 Task: Add Swaggerty's Farm All Natural Breakfast Sausage Roll, Hot to the cart.
Action: Mouse moved to (61, 117)
Screenshot: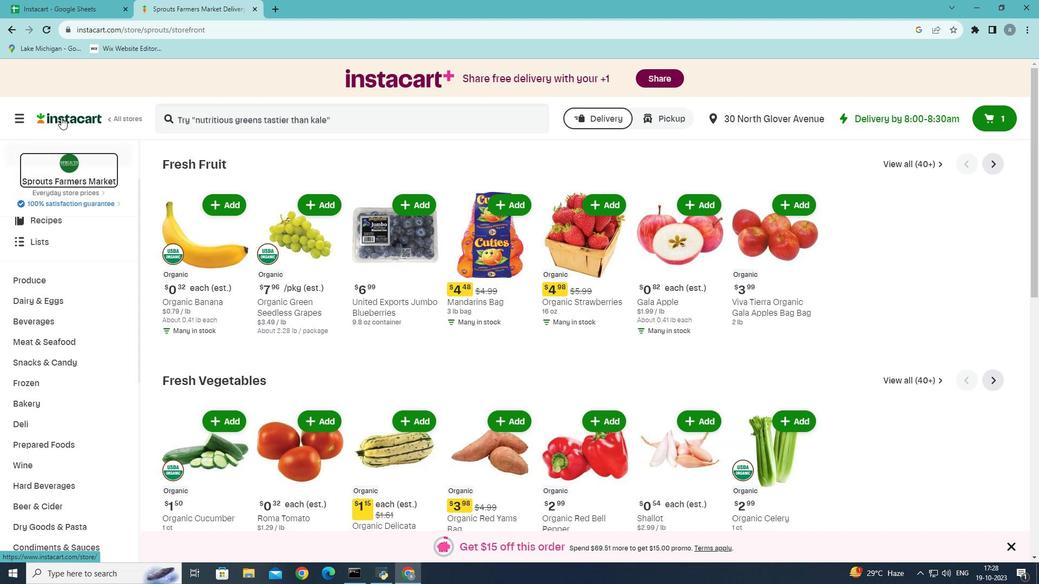
Action: Mouse pressed left at (61, 117)
Screenshot: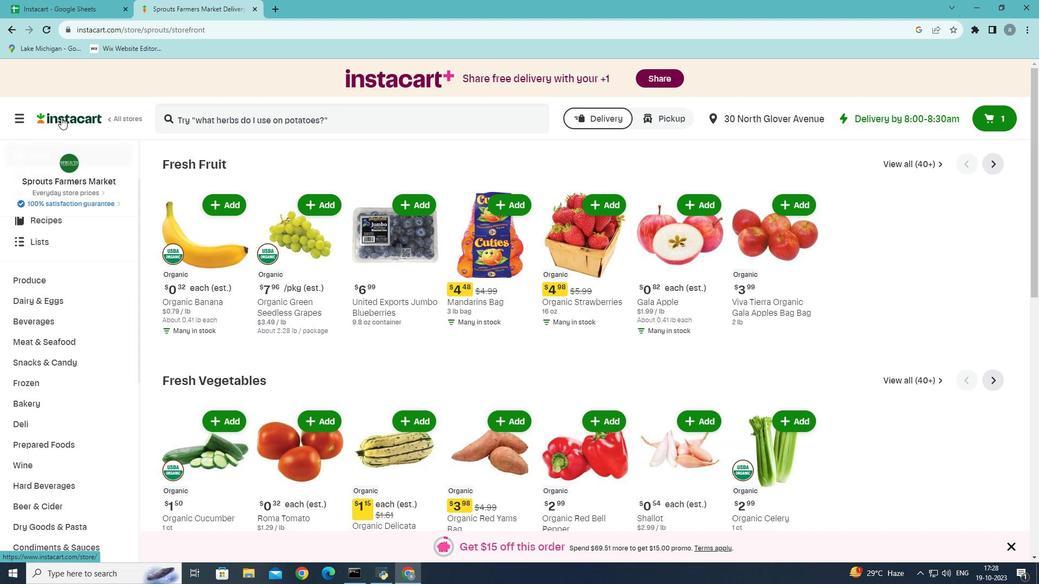 
Action: Mouse moved to (254, 117)
Screenshot: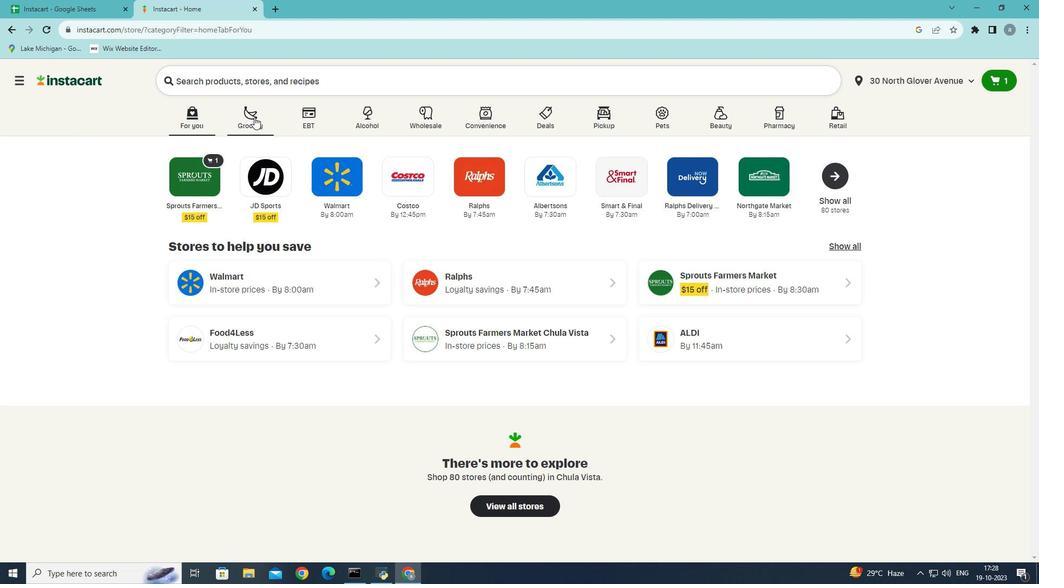 
Action: Mouse pressed left at (254, 117)
Screenshot: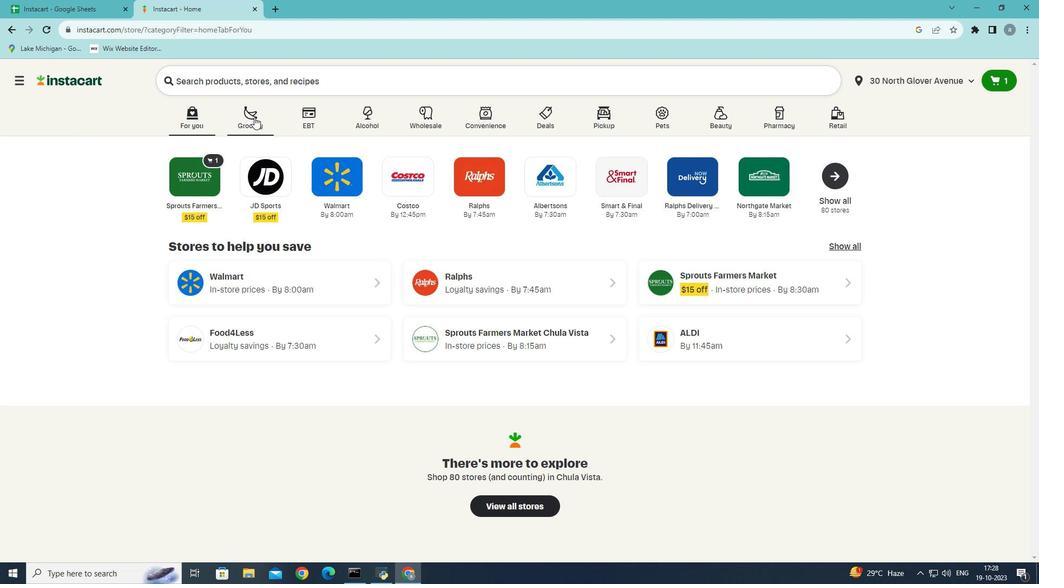 
Action: Mouse moved to (226, 317)
Screenshot: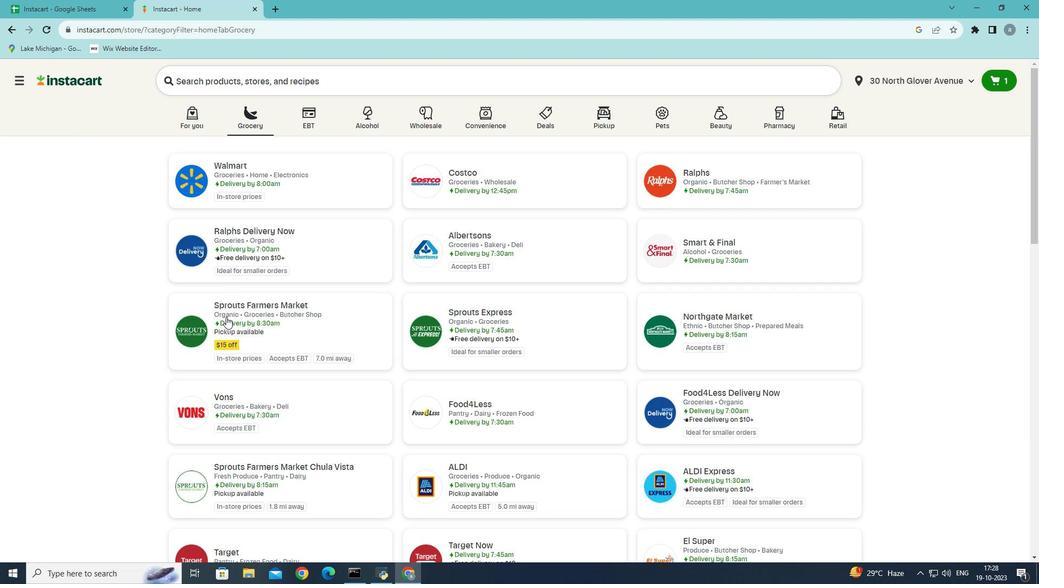 
Action: Mouse pressed left at (226, 317)
Screenshot: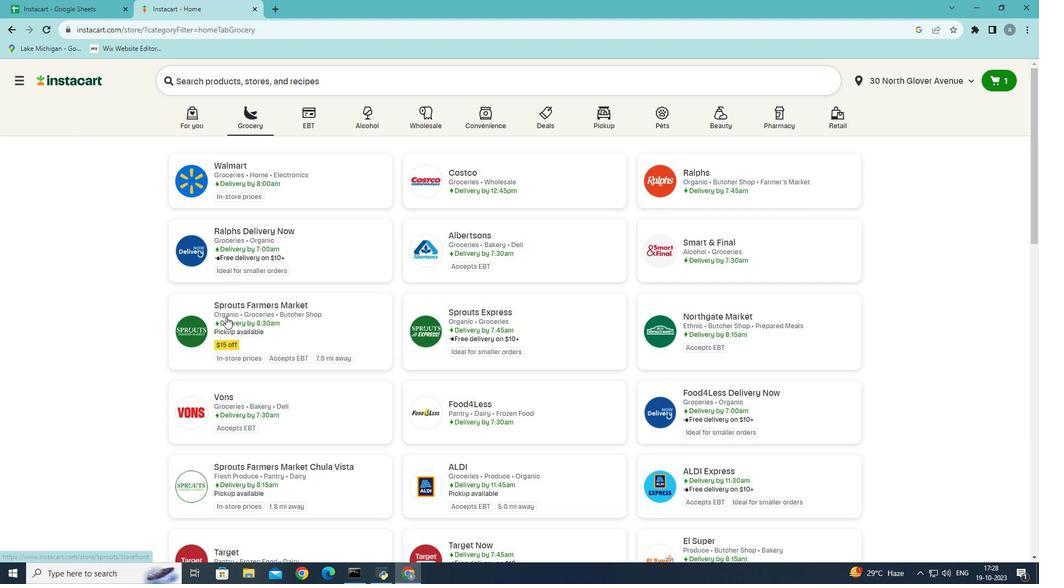 
Action: Mouse moved to (57, 449)
Screenshot: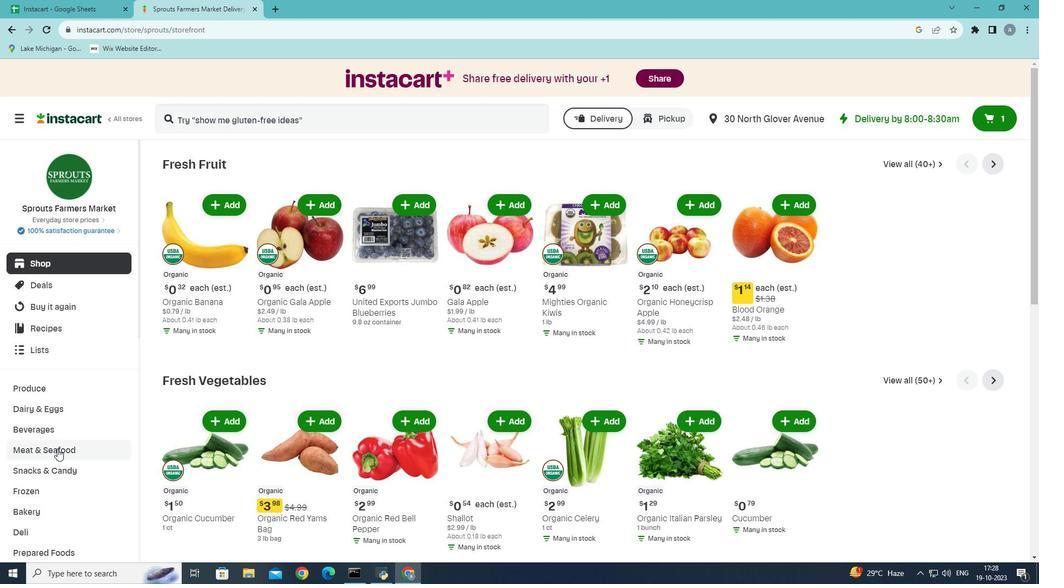 
Action: Mouse pressed left at (57, 449)
Screenshot: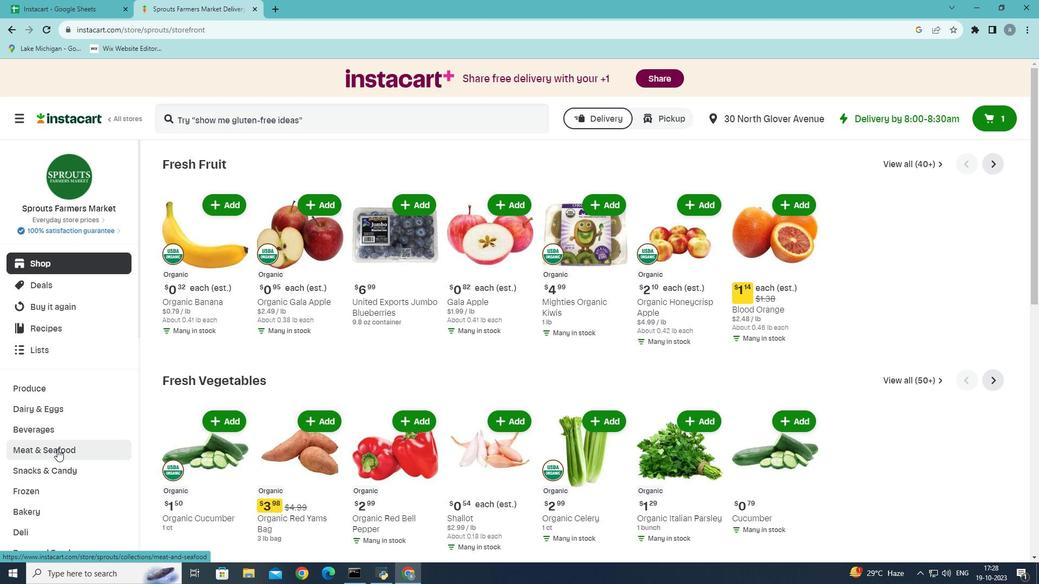 
Action: Mouse moved to (541, 191)
Screenshot: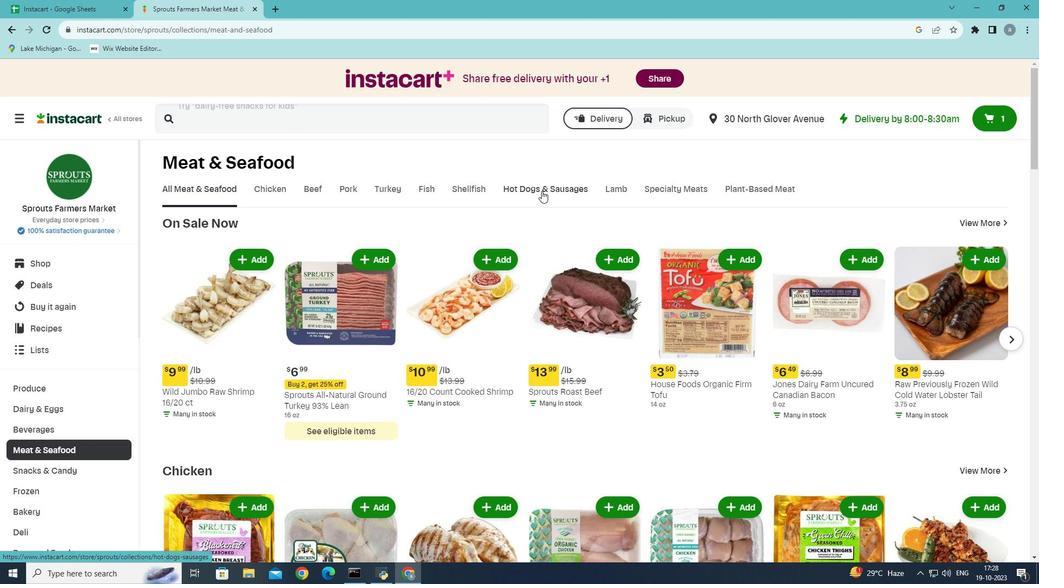
Action: Mouse pressed left at (541, 191)
Screenshot: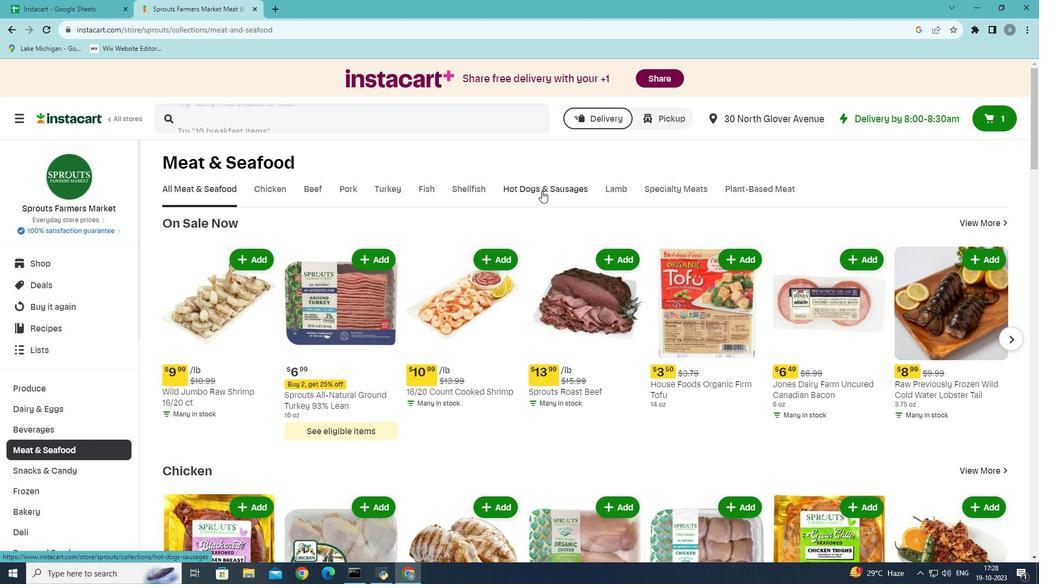 
Action: Mouse moved to (251, 238)
Screenshot: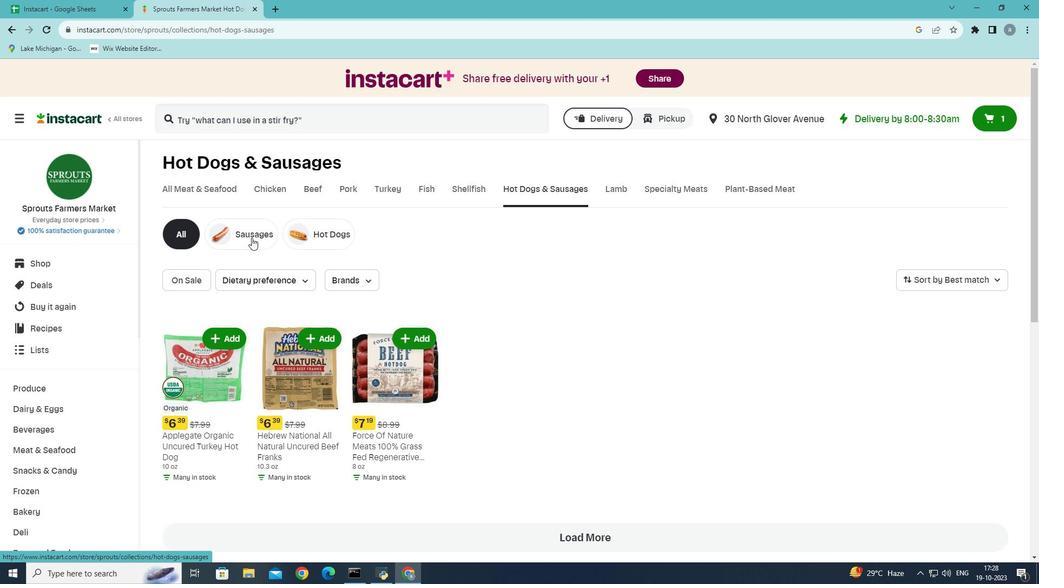 
Action: Mouse pressed left at (251, 238)
Screenshot: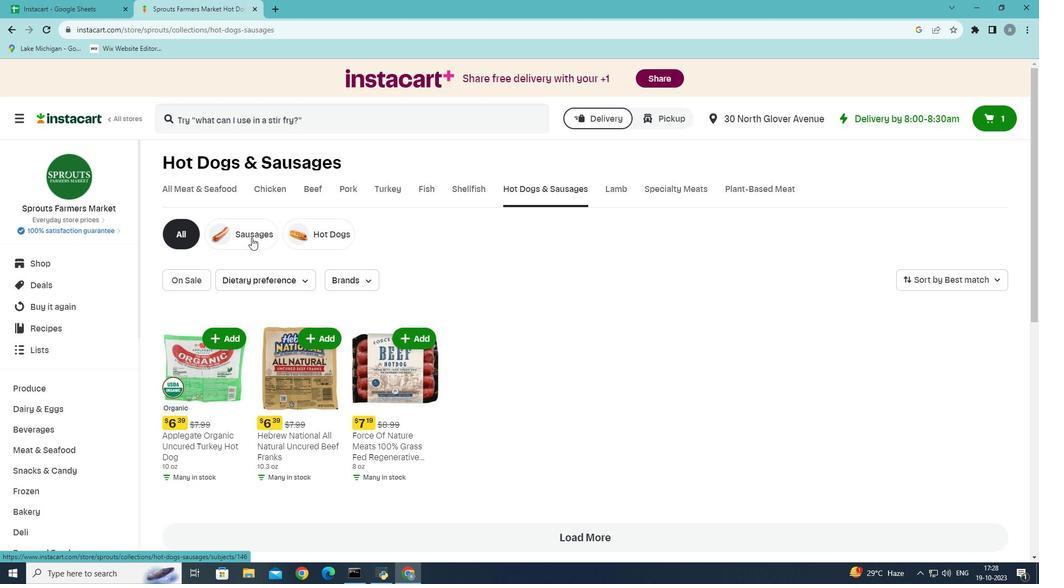 
Action: Mouse moved to (352, 372)
Screenshot: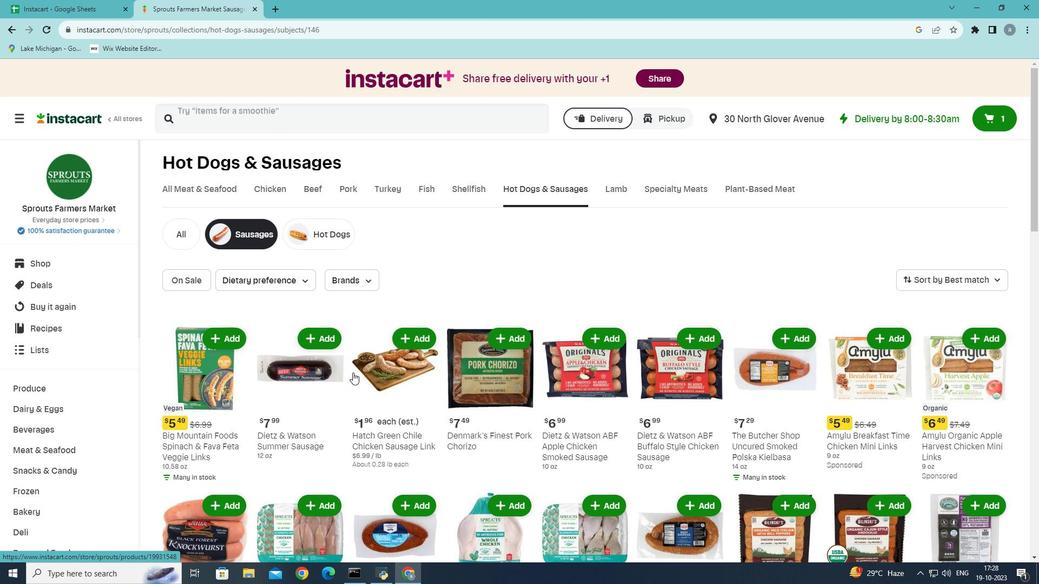 
Action: Mouse scrolled (352, 372) with delta (0, 0)
Screenshot: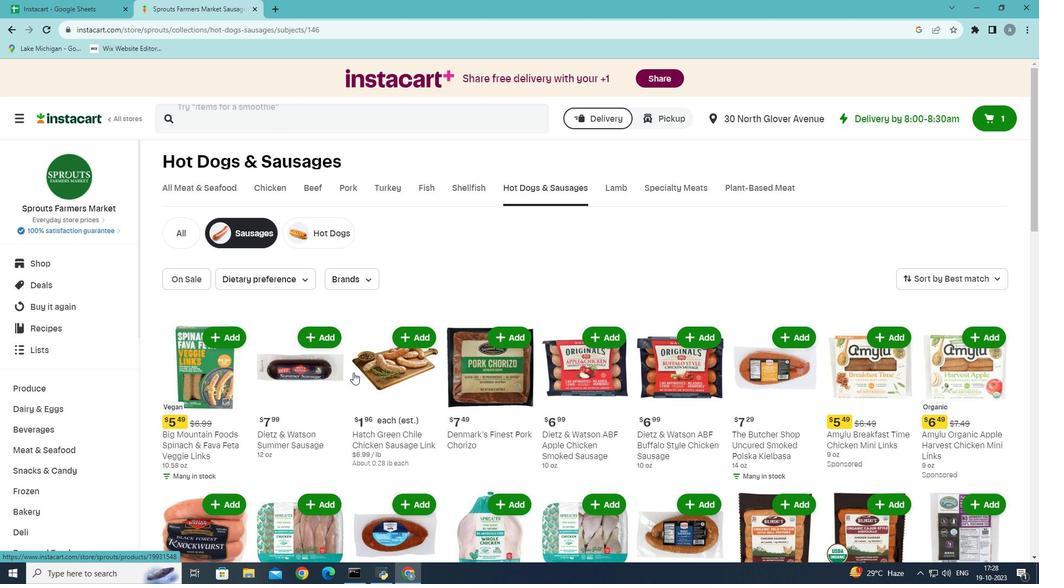 
Action: Mouse moved to (353, 372)
Screenshot: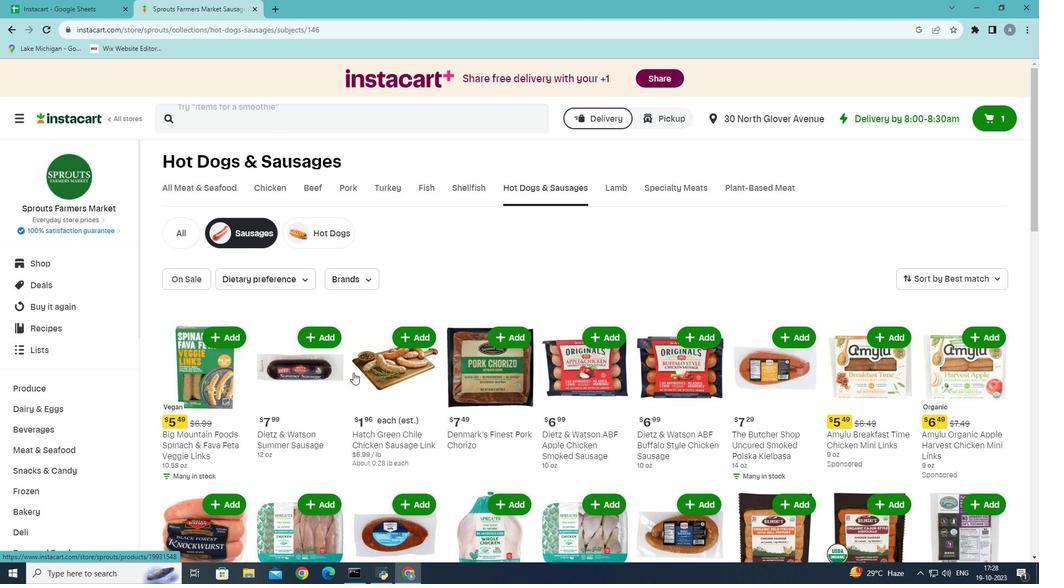 
Action: Mouse scrolled (353, 372) with delta (0, 0)
Screenshot: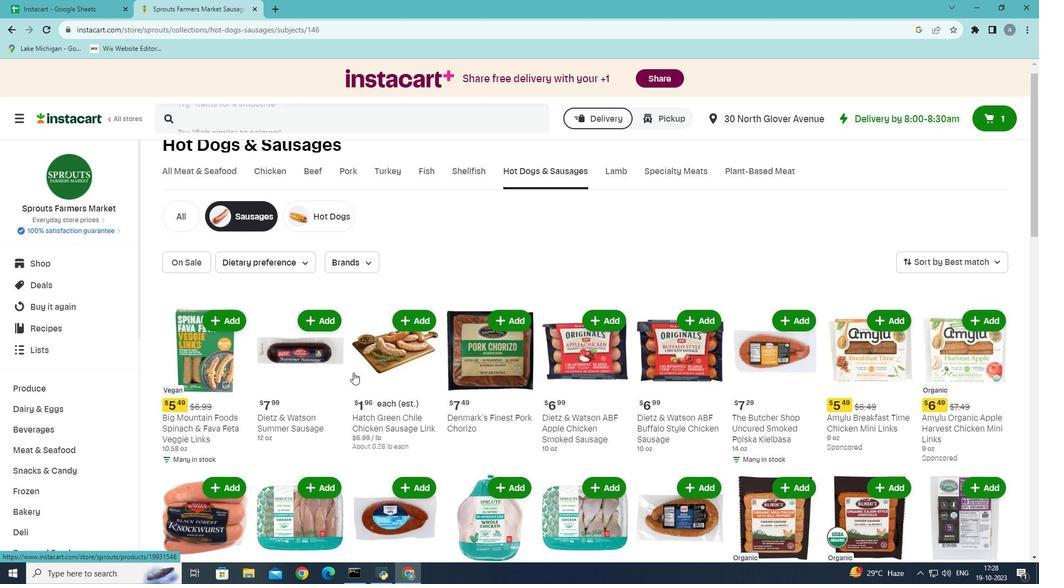 
Action: Mouse scrolled (353, 372) with delta (0, 0)
Screenshot: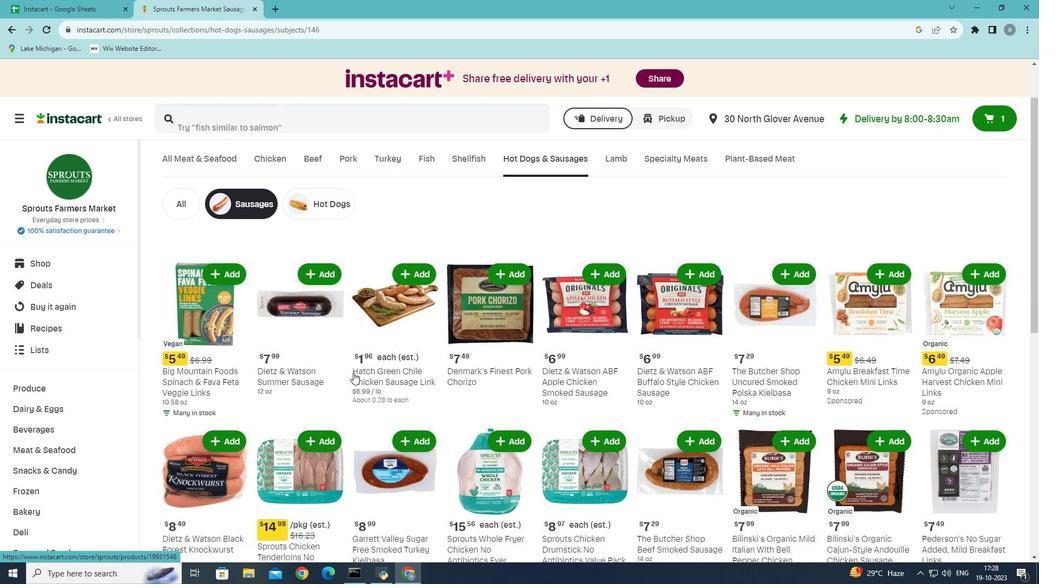 
Action: Mouse moved to (355, 372)
Screenshot: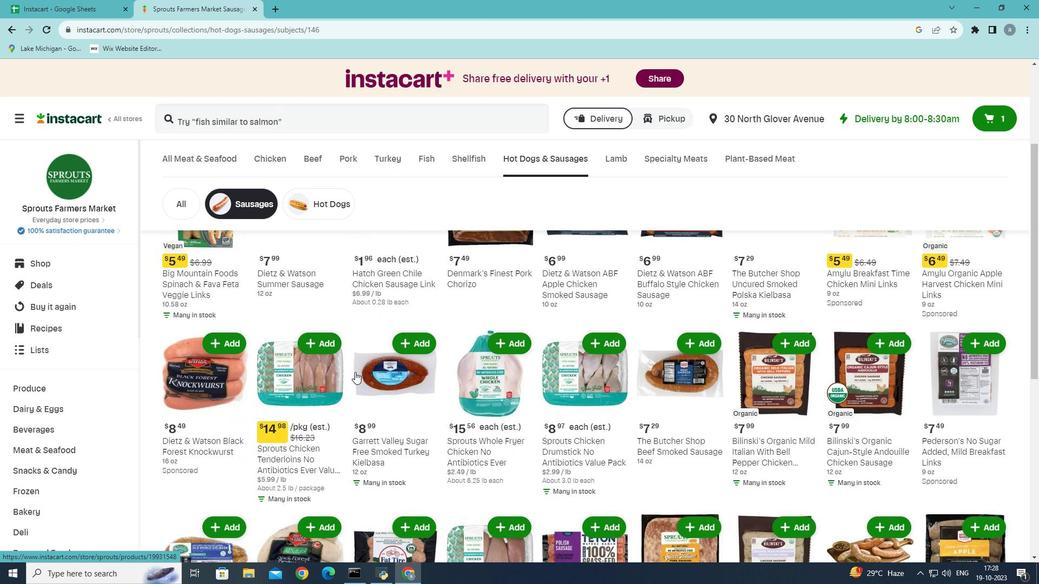 
Action: Mouse scrolled (355, 372) with delta (0, 0)
Screenshot: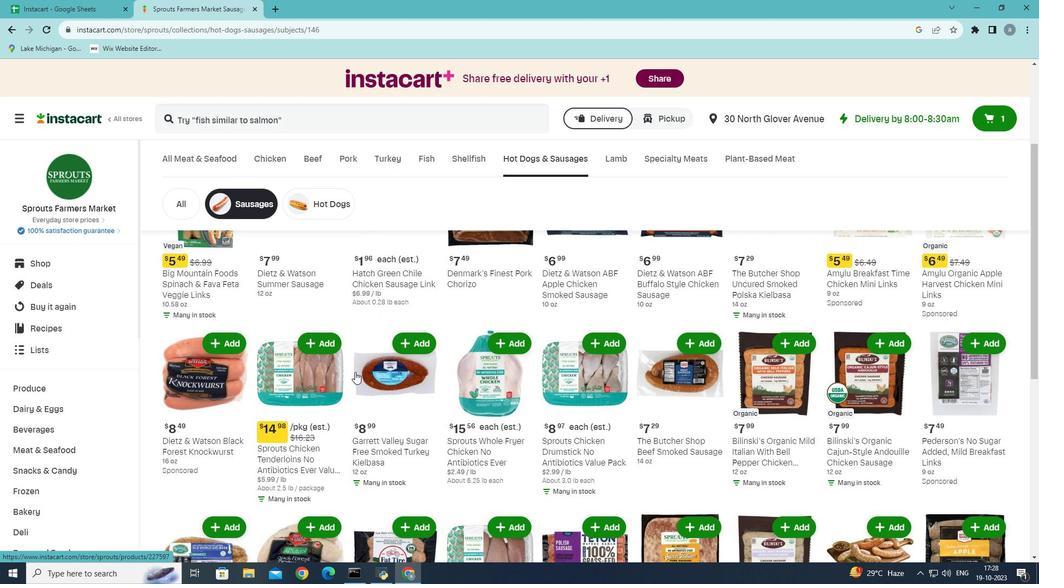 
Action: Mouse scrolled (355, 372) with delta (0, 0)
Screenshot: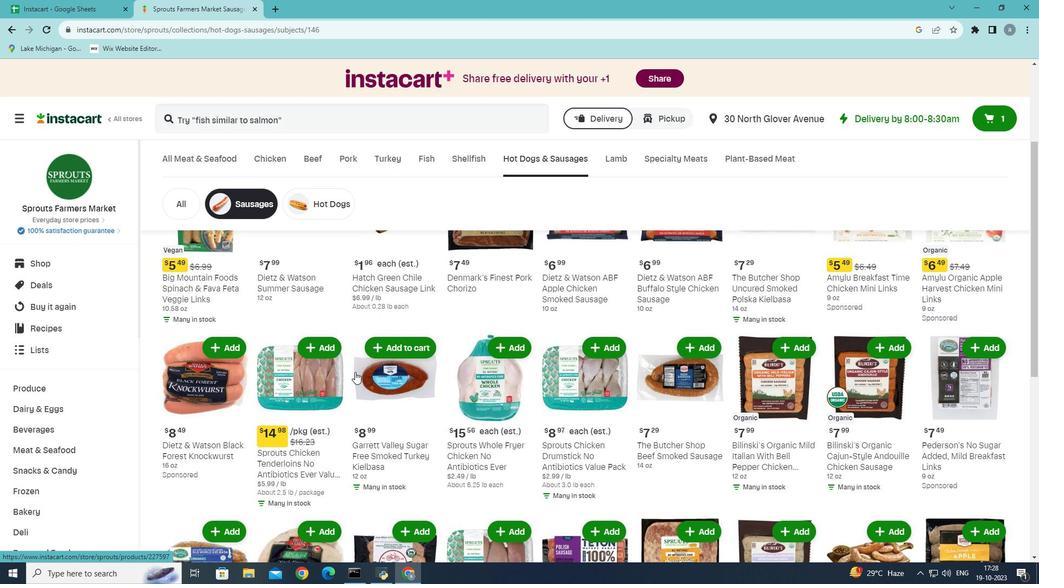 
Action: Mouse moved to (410, 375)
Screenshot: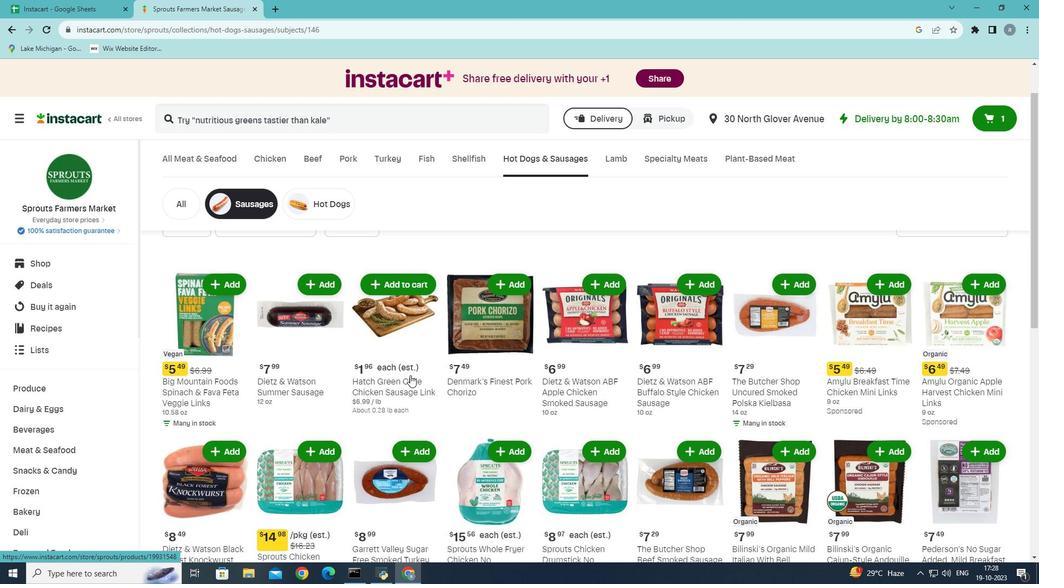
Action: Mouse scrolled (410, 375) with delta (0, 0)
Screenshot: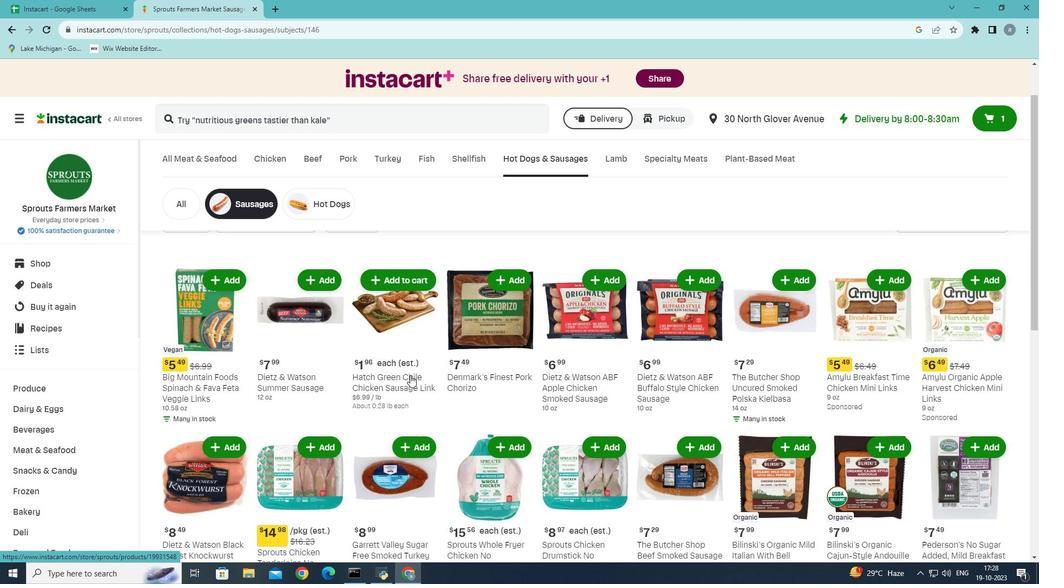 
Action: Mouse scrolled (410, 375) with delta (0, 0)
Screenshot: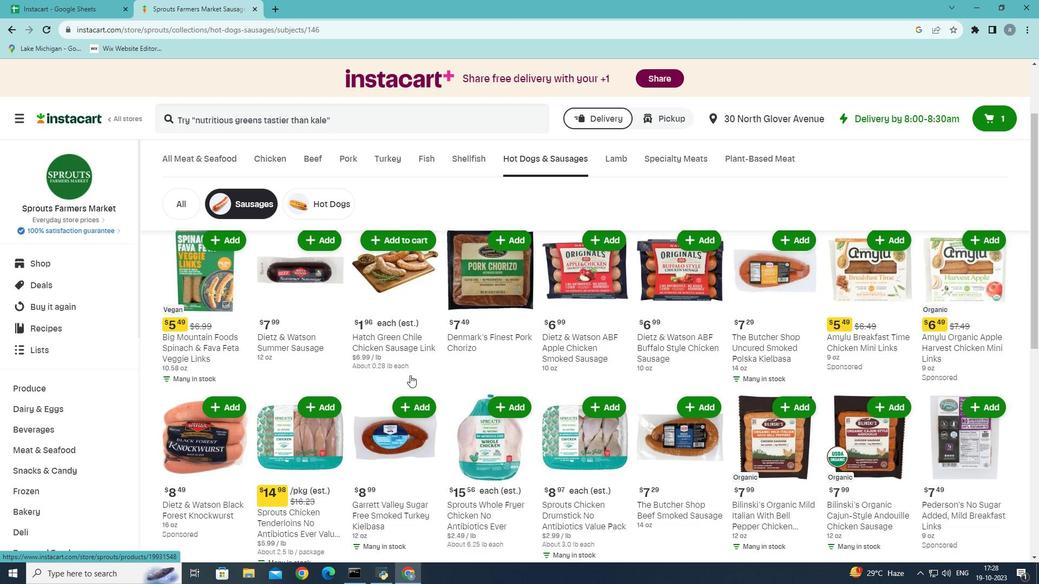
Action: Mouse scrolled (410, 375) with delta (0, 0)
Screenshot: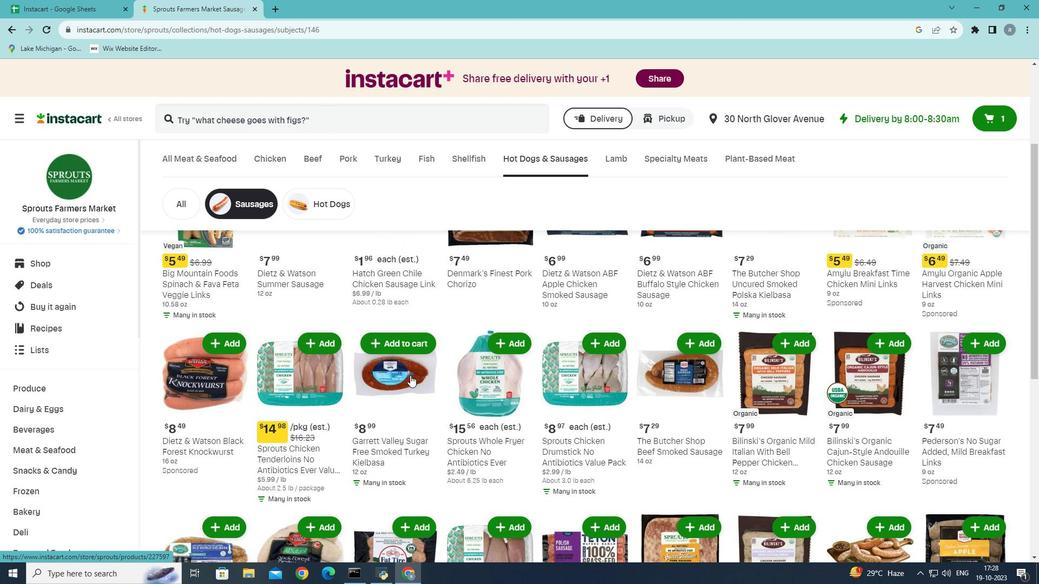 
Action: Mouse scrolled (410, 375) with delta (0, 0)
Screenshot: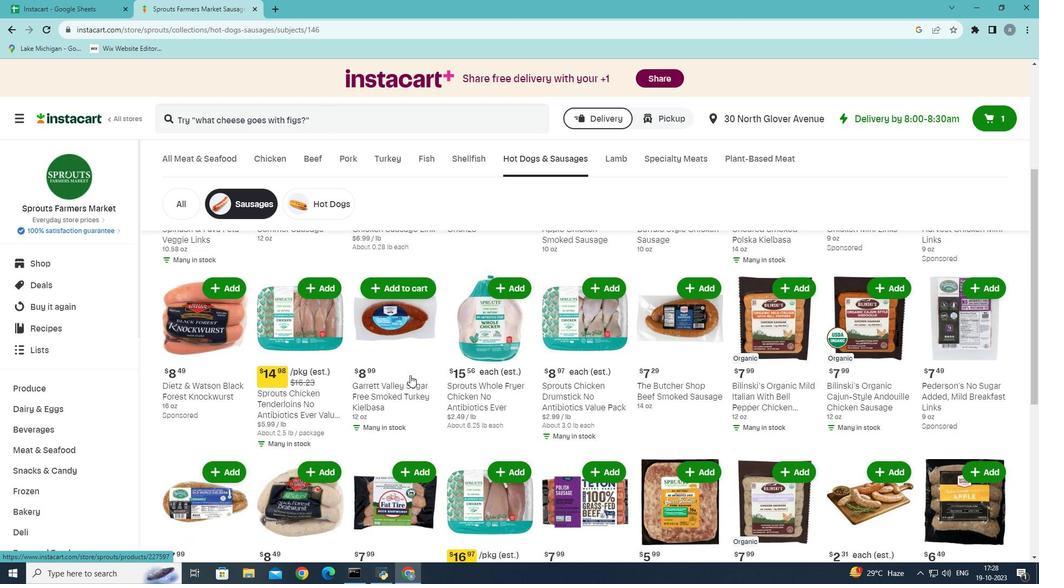
Action: Mouse scrolled (410, 375) with delta (0, 0)
Screenshot: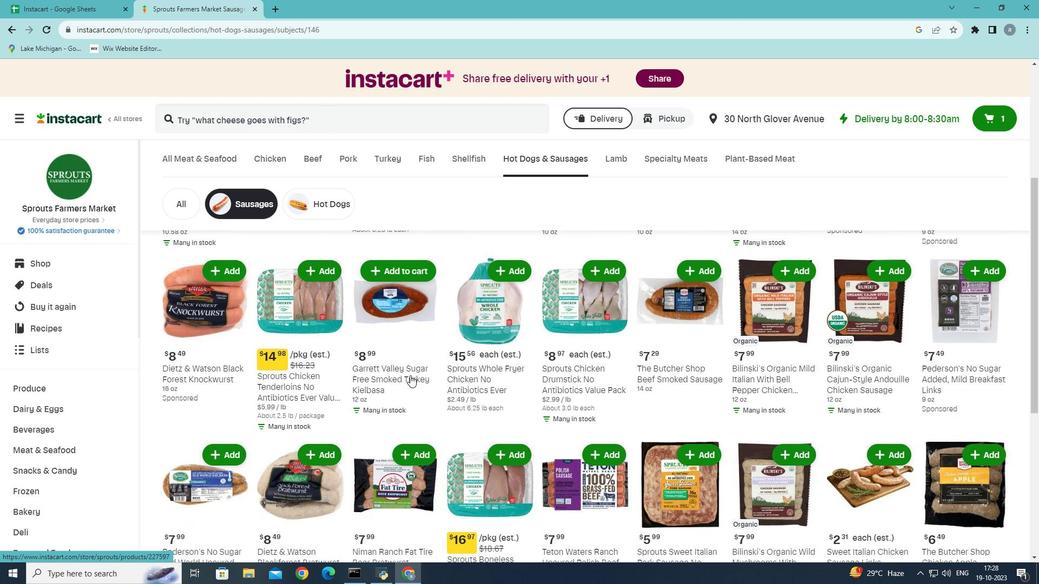
Action: Mouse moved to (410, 375)
Screenshot: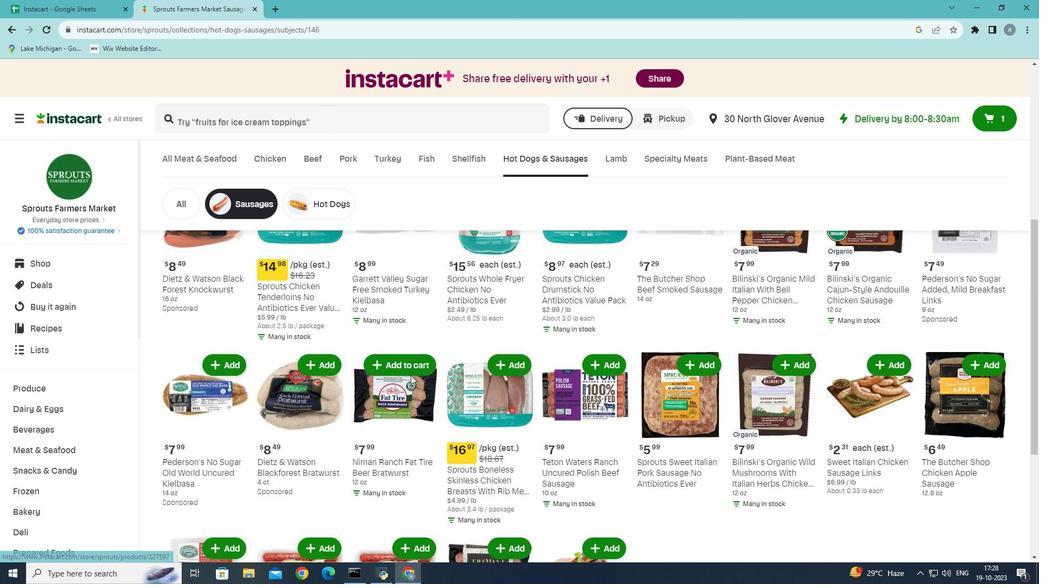 
Action: Mouse scrolled (410, 375) with delta (0, 0)
Screenshot: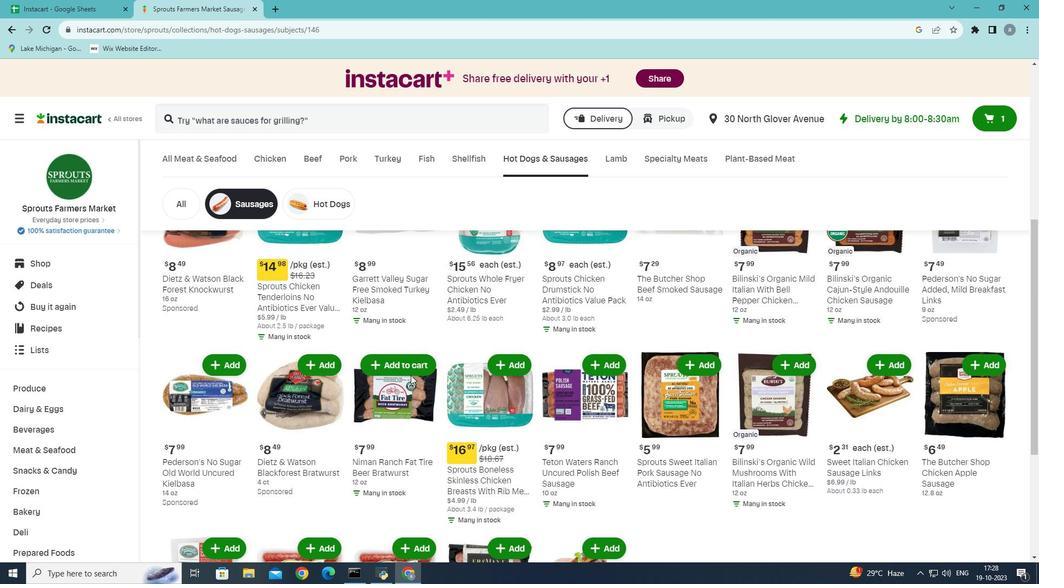 
Action: Mouse moved to (410, 374)
Screenshot: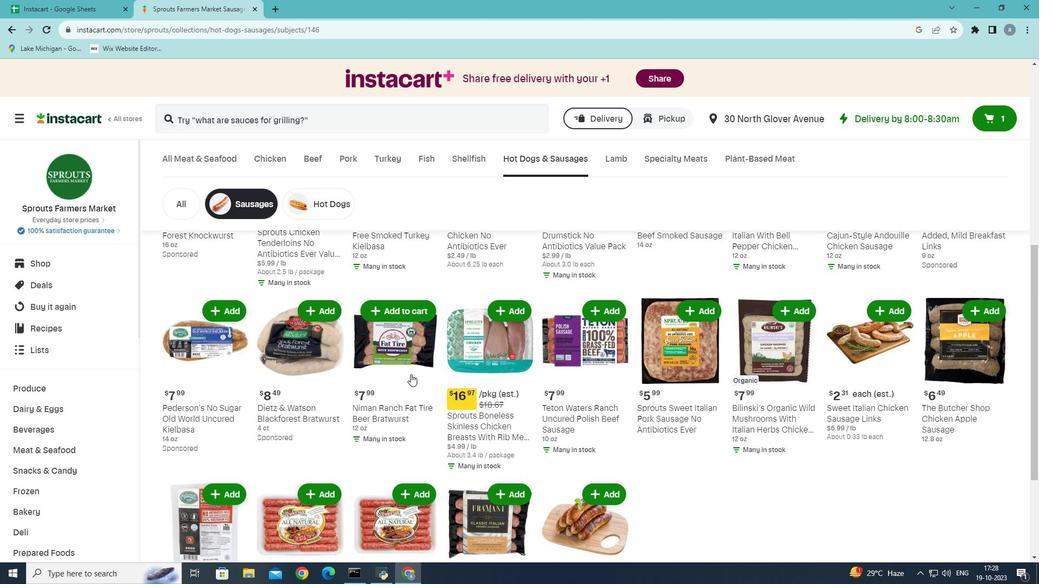 
Action: Mouse scrolled (410, 373) with delta (0, 0)
Screenshot: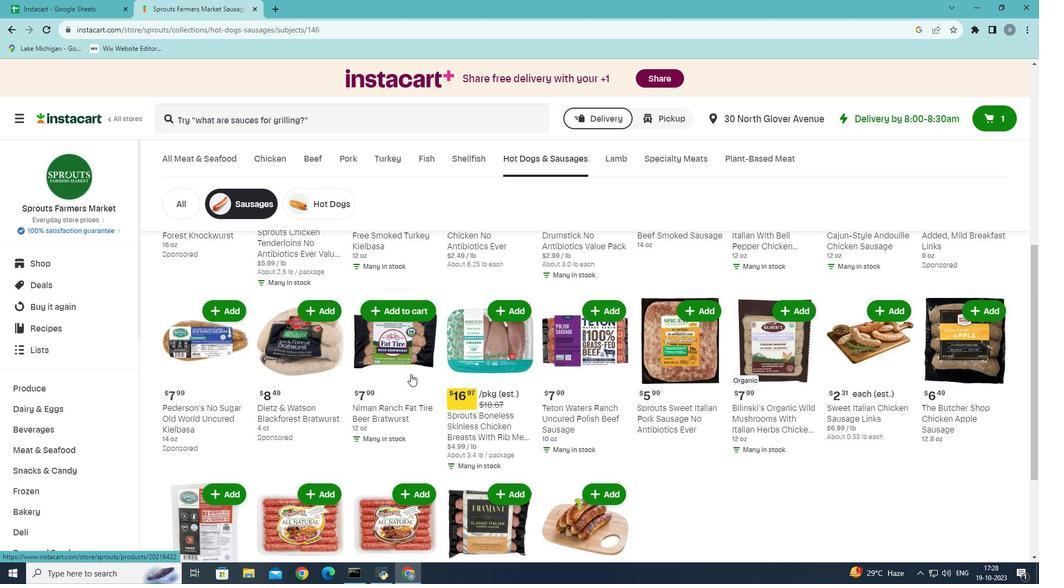 
Action: Mouse scrolled (410, 373) with delta (0, 0)
Screenshot: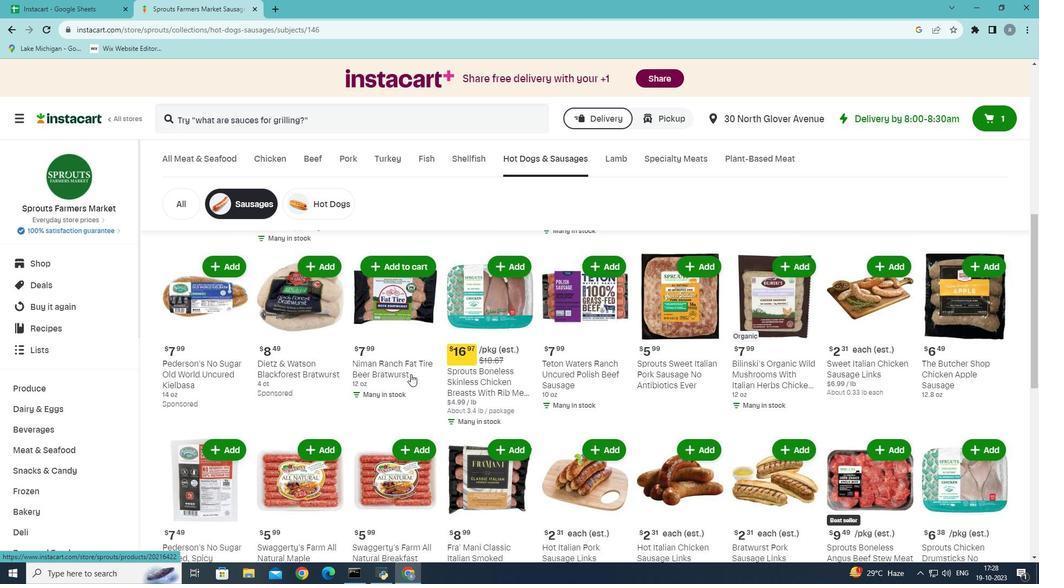 
Action: Mouse scrolled (410, 373) with delta (0, 0)
Screenshot: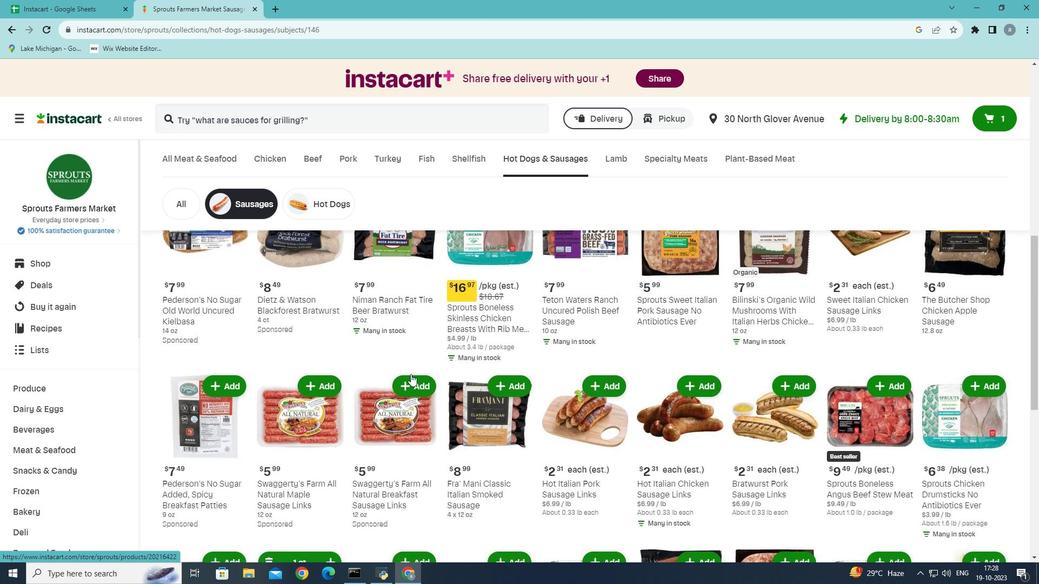 
Action: Mouse moved to (459, 377)
Screenshot: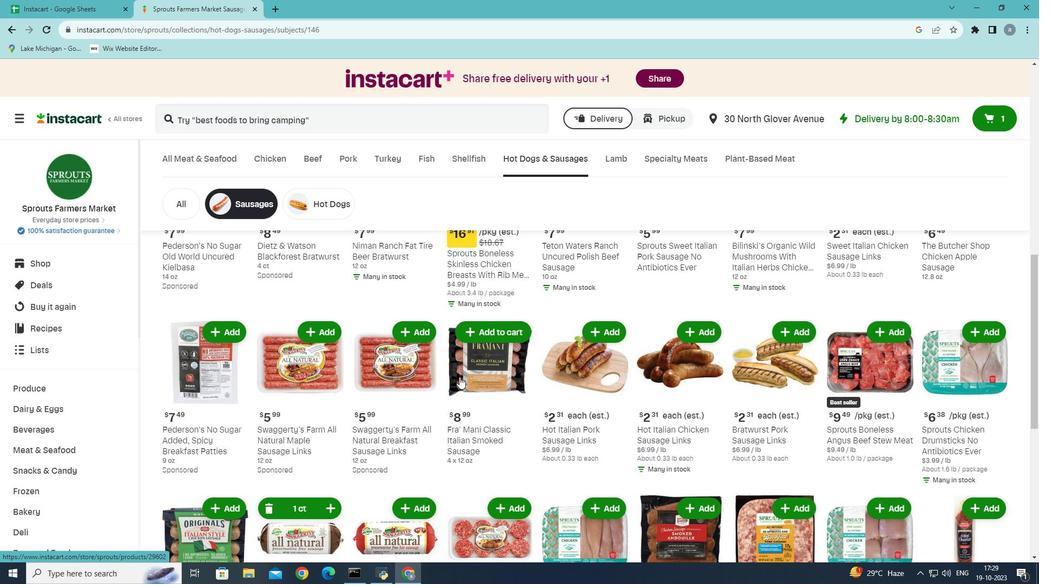 
Action: Mouse scrolled (459, 376) with delta (0, 0)
Screenshot: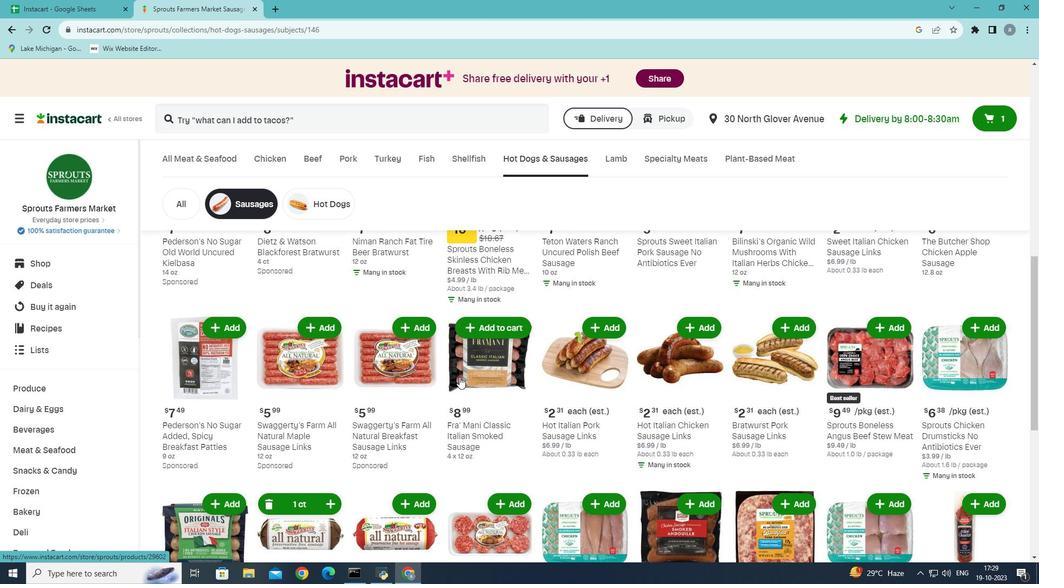 
Action: Mouse scrolled (459, 376) with delta (0, 0)
Screenshot: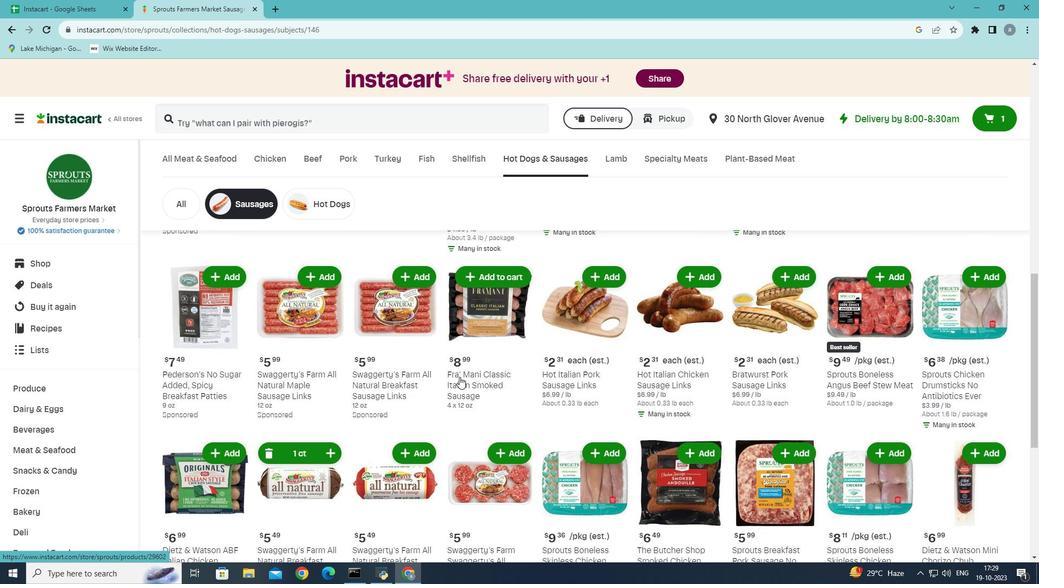 
Action: Mouse moved to (432, 381)
Screenshot: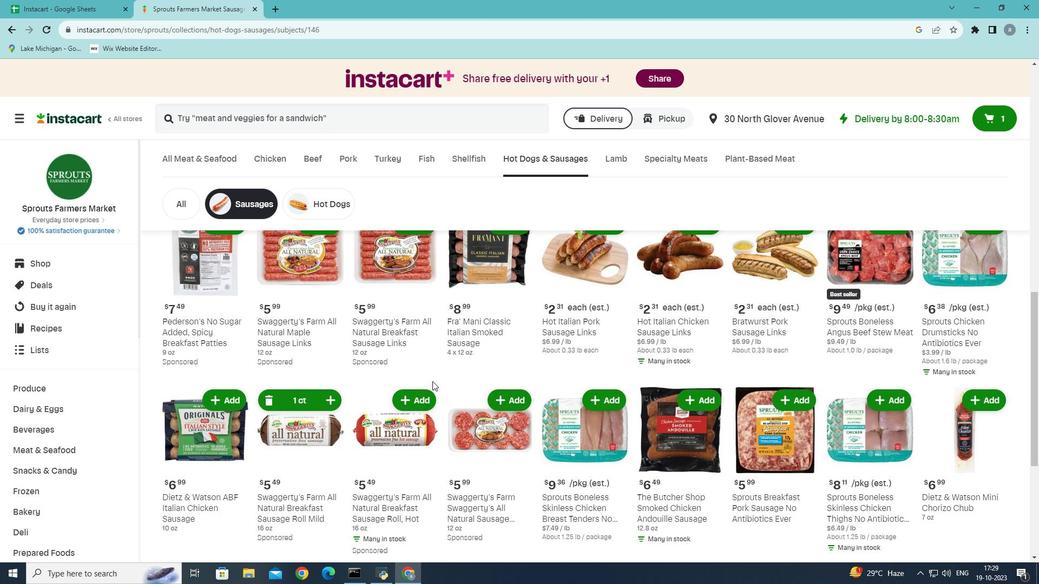 
Action: Mouse scrolled (432, 381) with delta (0, 0)
Screenshot: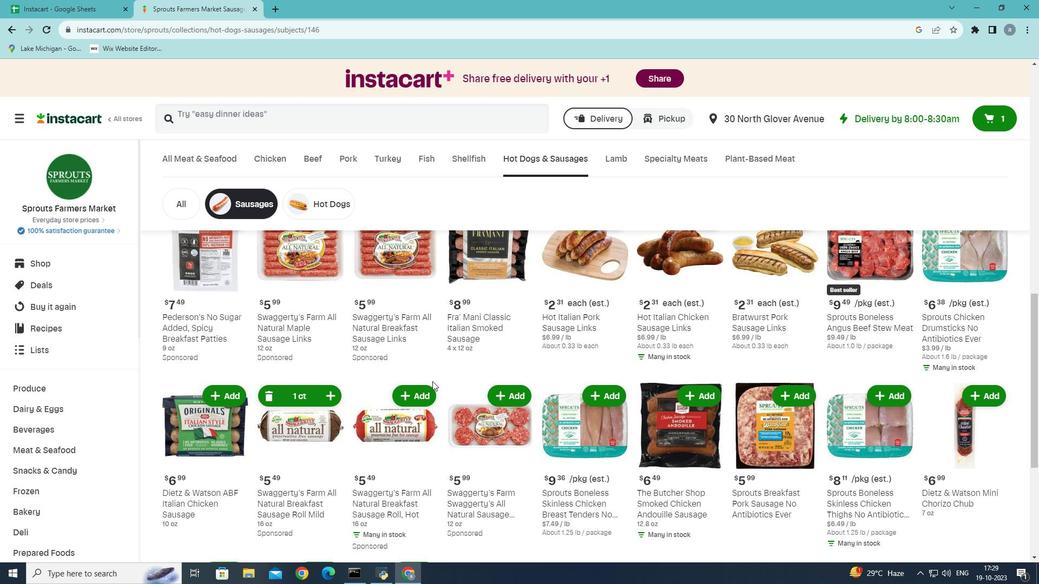 
Action: Mouse moved to (418, 346)
Screenshot: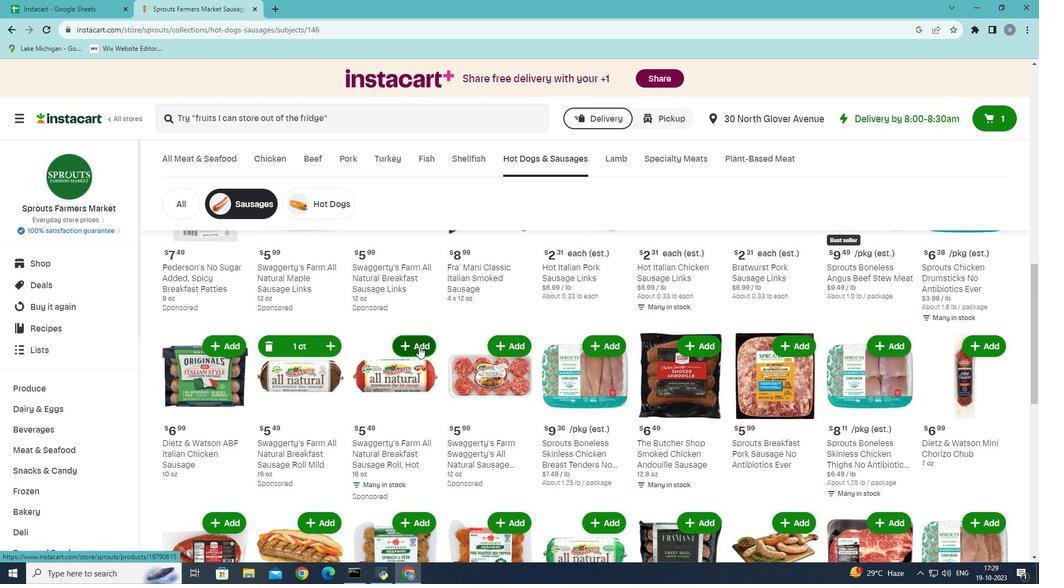 
Action: Mouse pressed left at (418, 346)
Screenshot: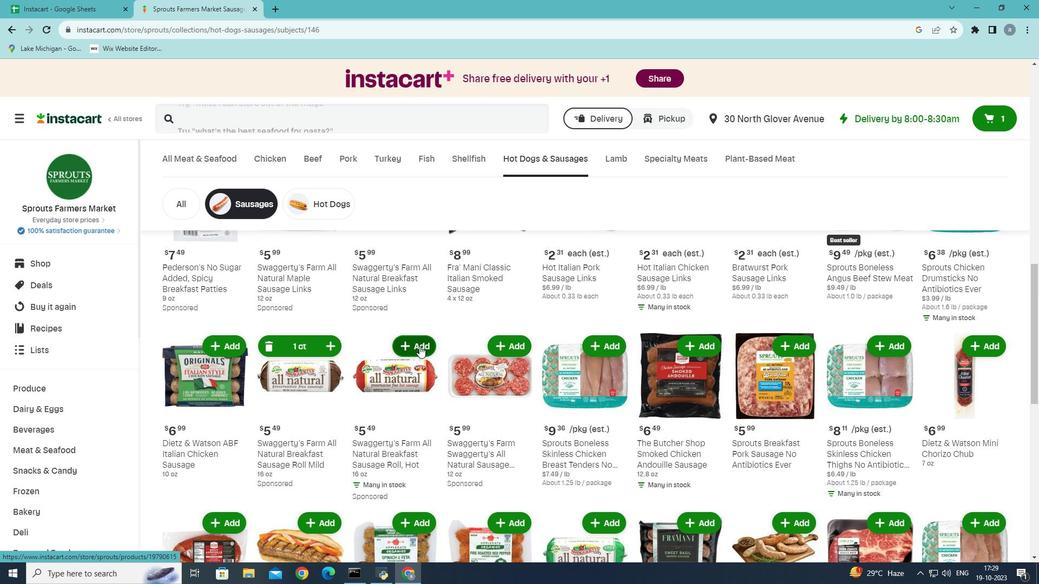 
Action: Mouse moved to (399, 353)
Screenshot: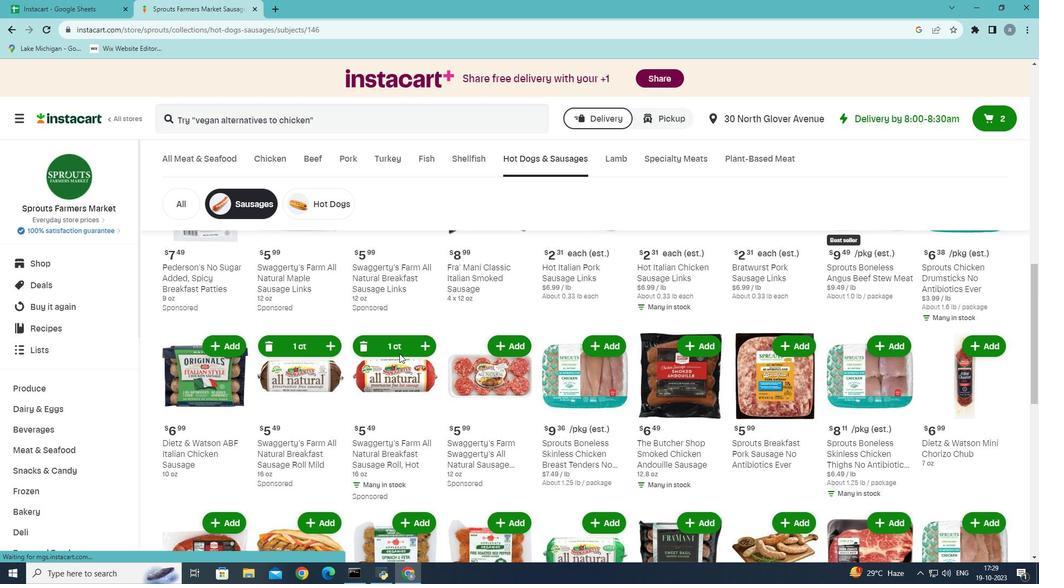 
